 Task: Add Amazing Grass Organic Wheat Powder to the cart.
Action: Mouse moved to (325, 169)
Screenshot: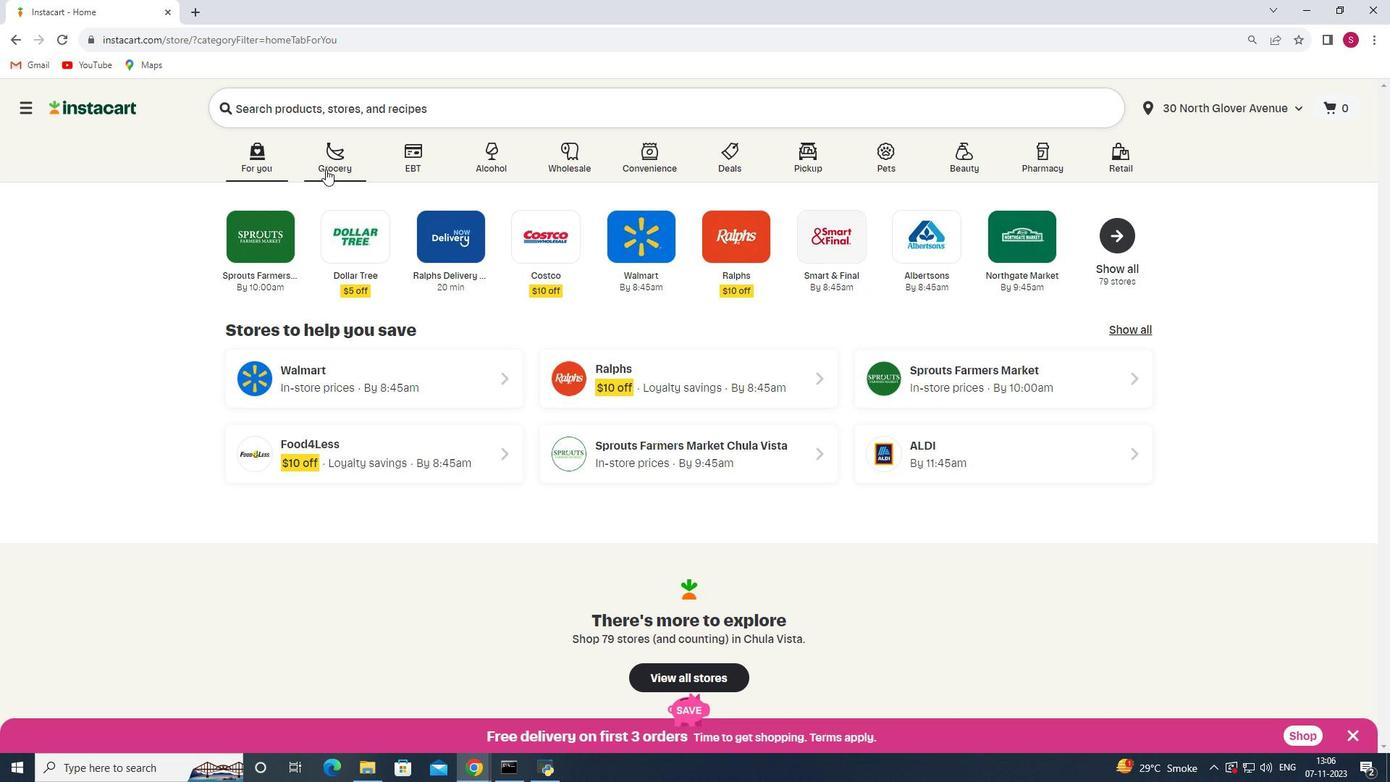 
Action: Mouse pressed left at (325, 169)
Screenshot: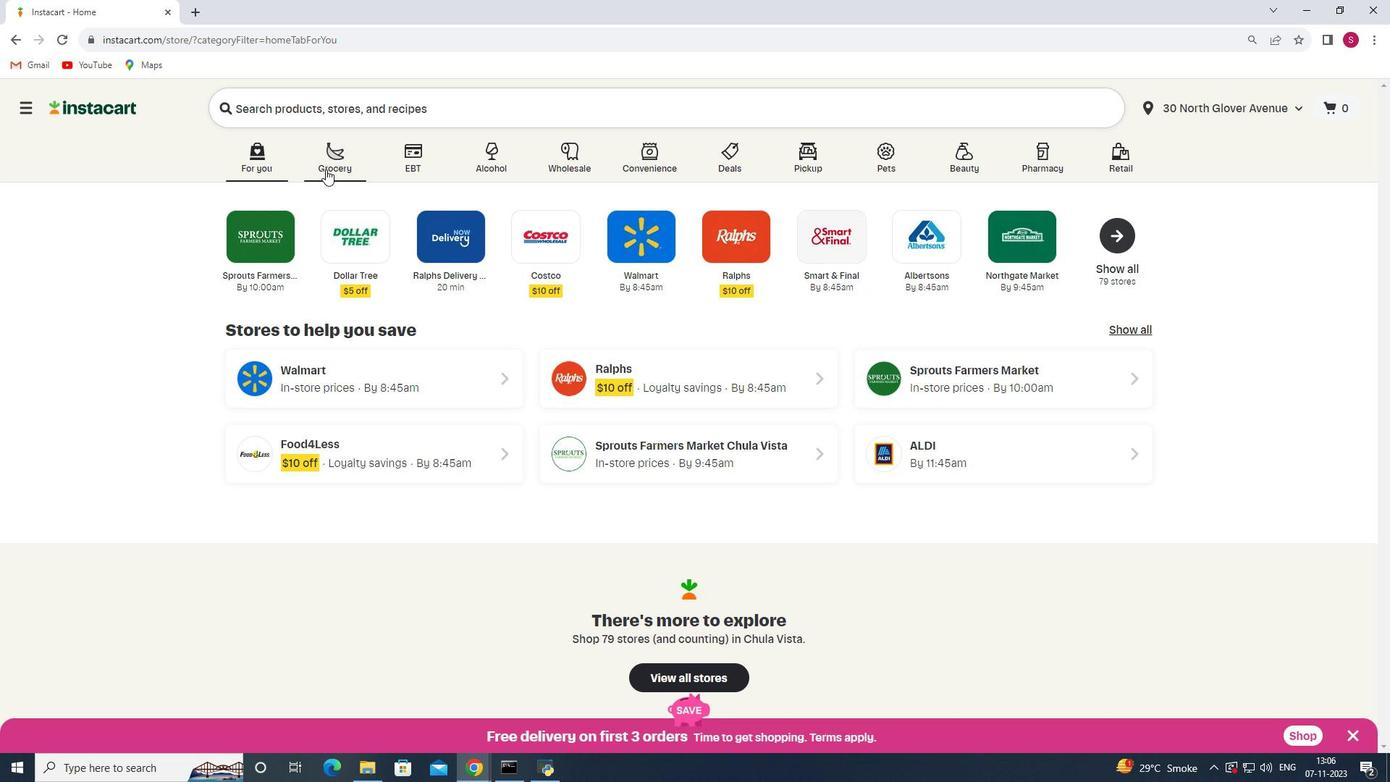
Action: Mouse moved to (330, 438)
Screenshot: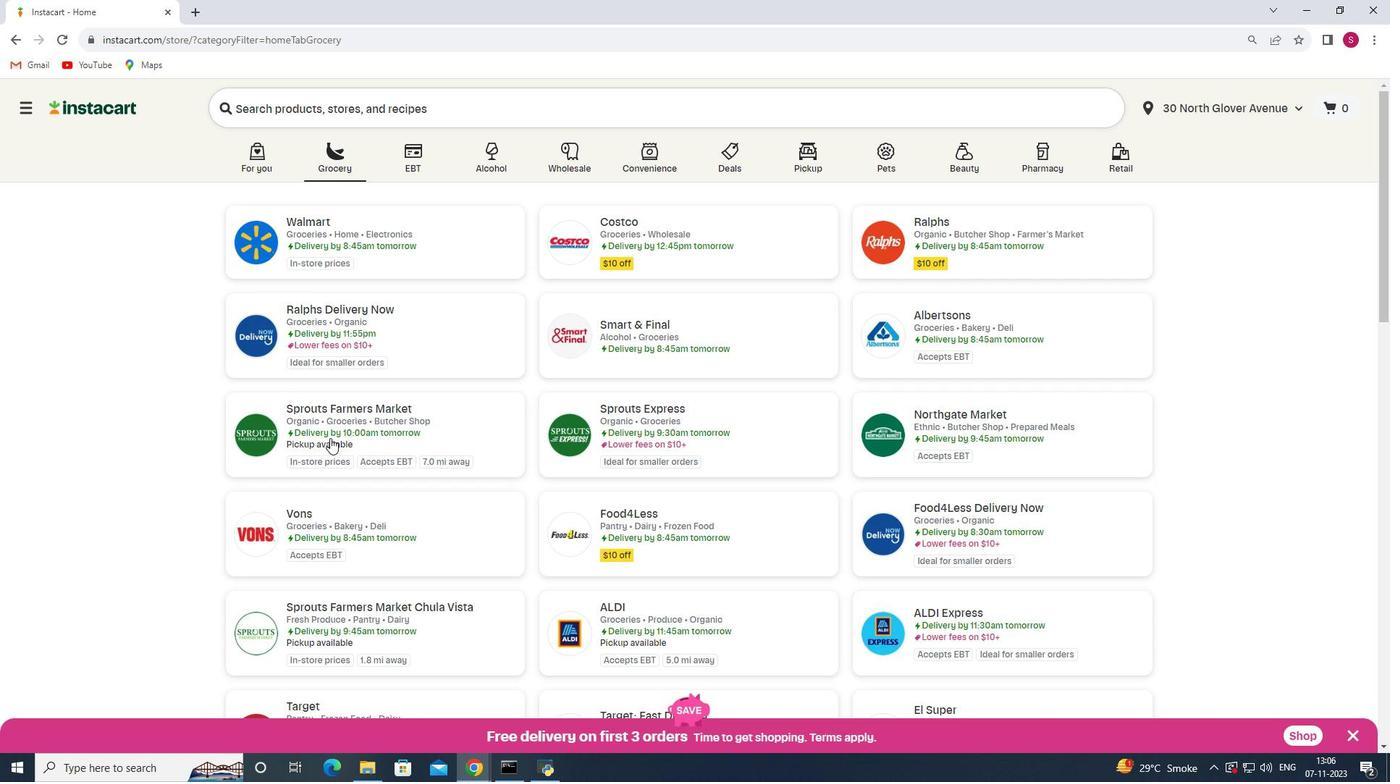 
Action: Mouse pressed left at (330, 438)
Screenshot: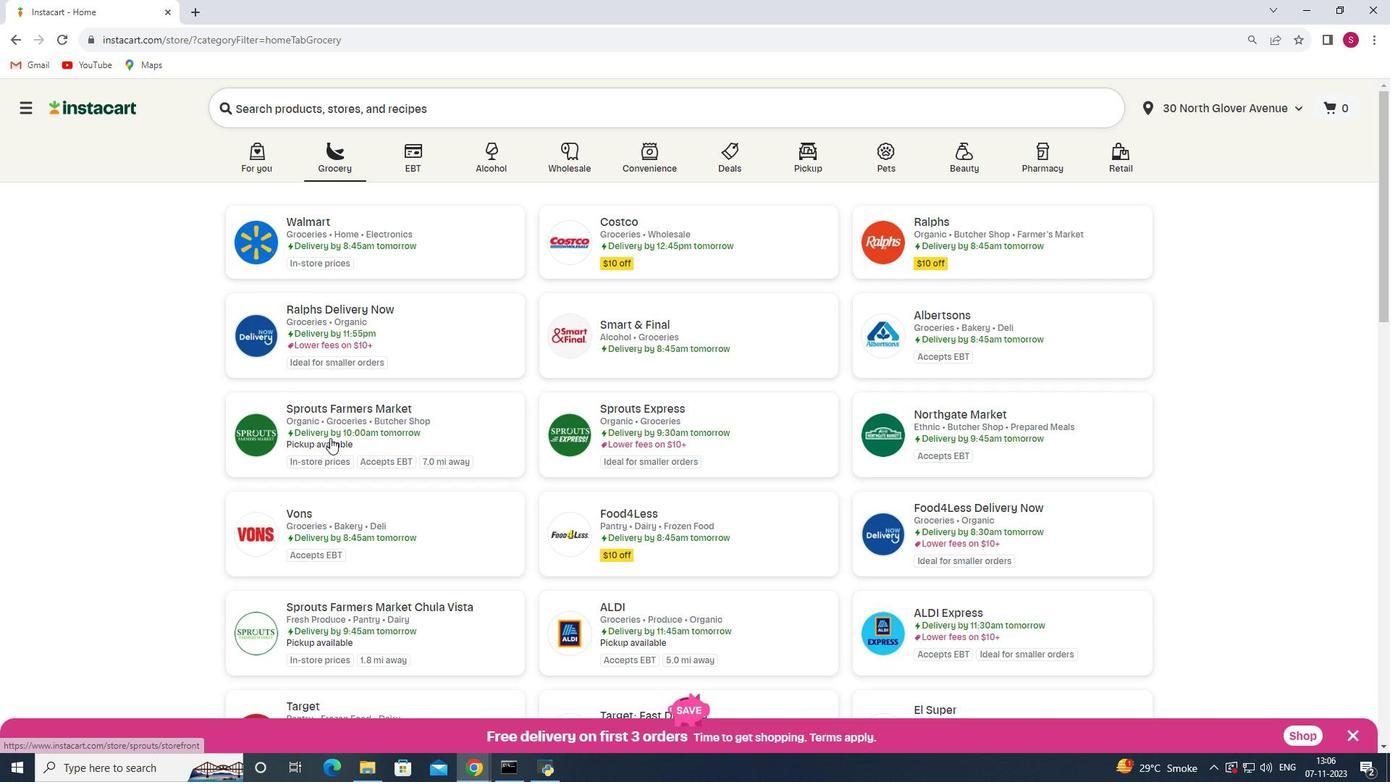 
Action: Mouse moved to (34, 442)
Screenshot: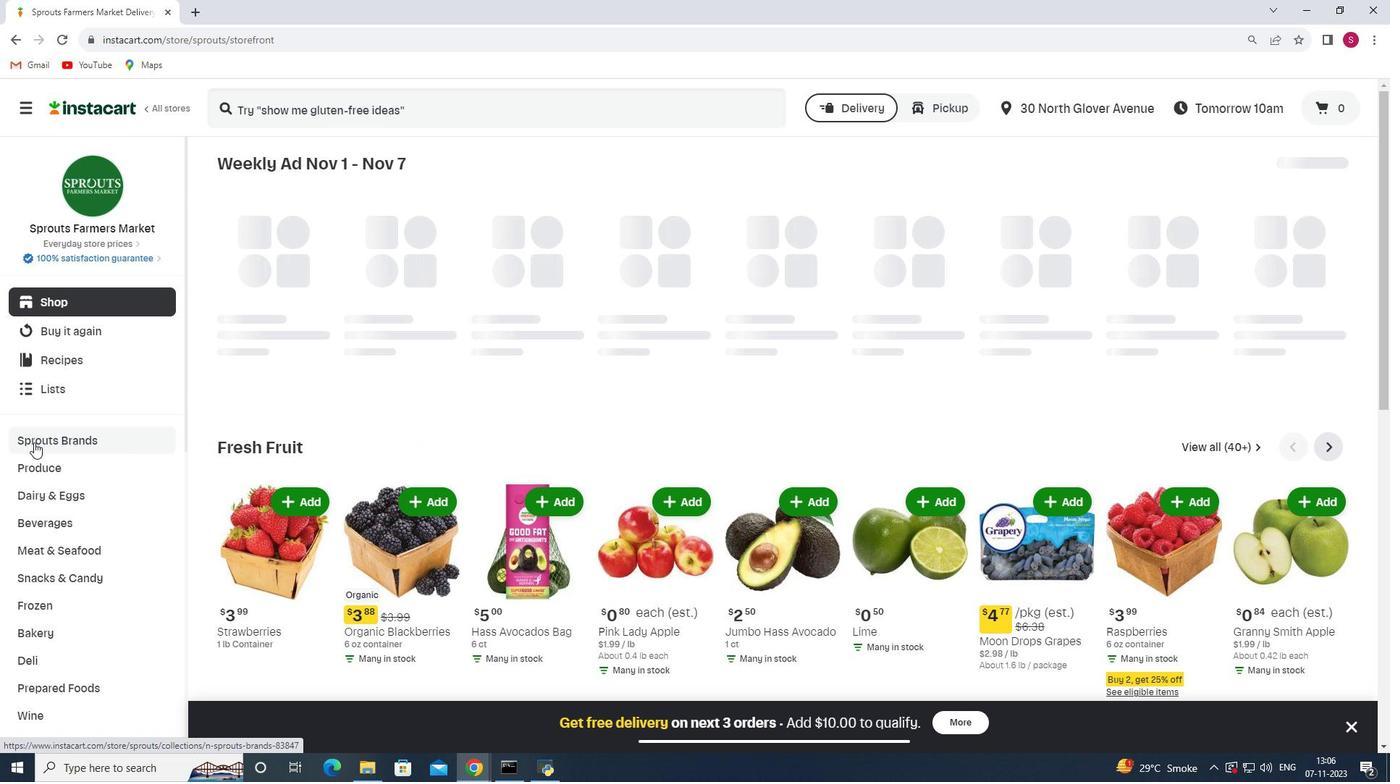 
Action: Mouse scrolled (34, 441) with delta (0, 0)
Screenshot: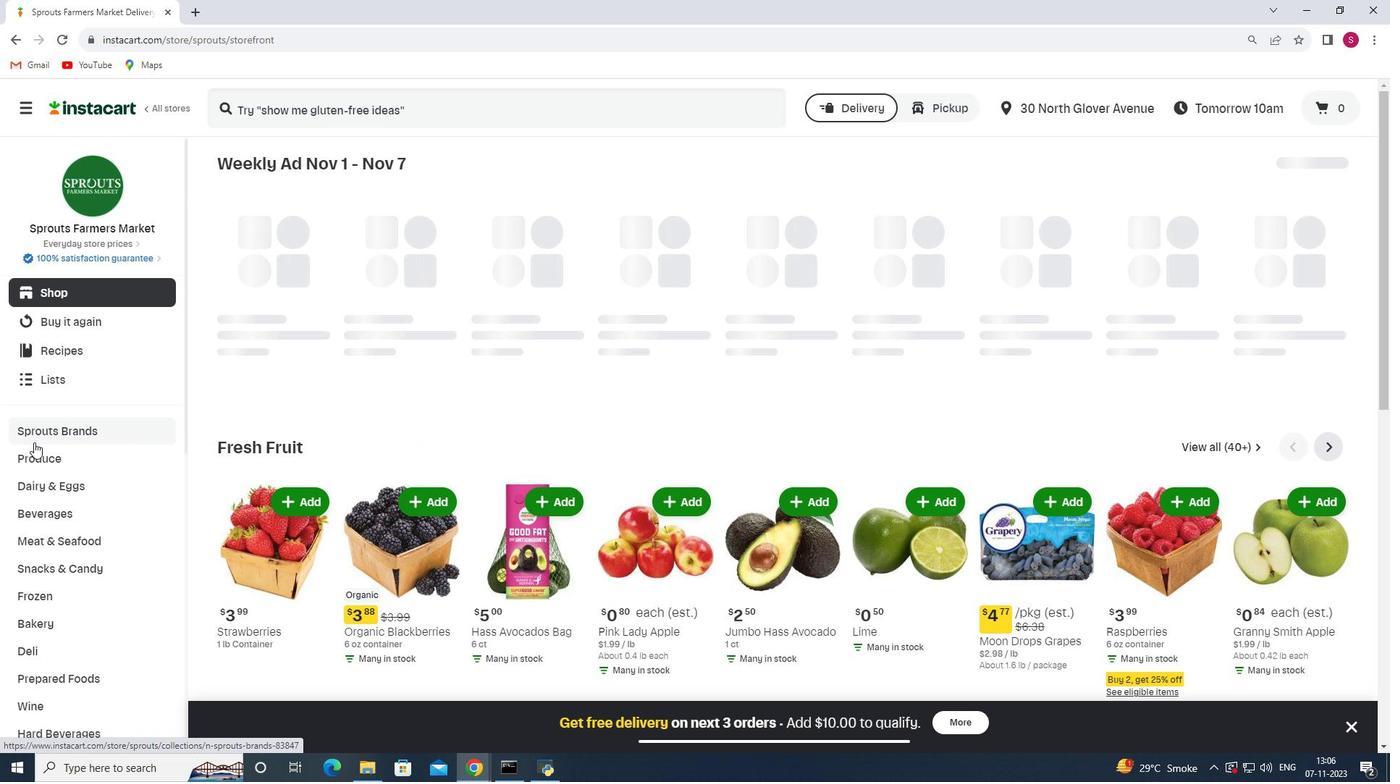 
Action: Mouse scrolled (34, 441) with delta (0, 0)
Screenshot: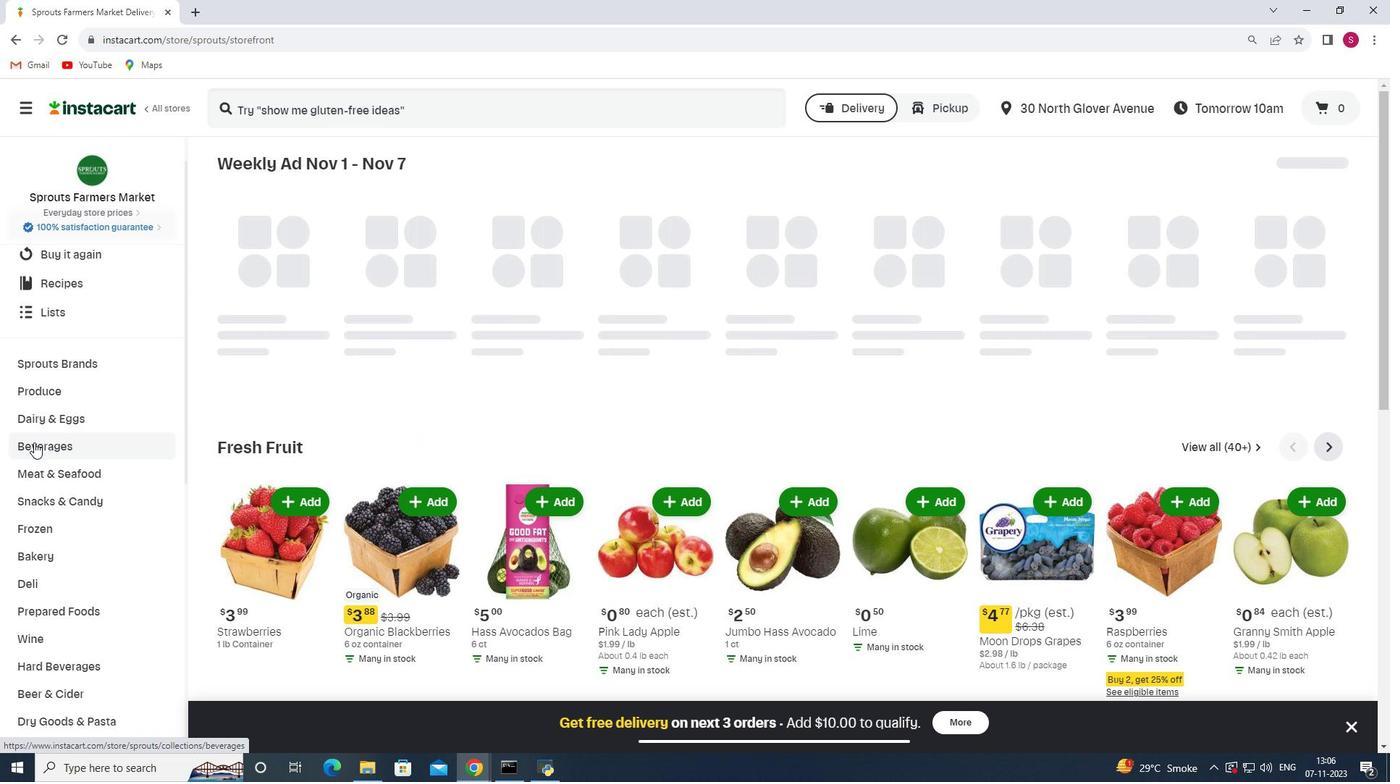 
Action: Mouse scrolled (34, 441) with delta (0, 0)
Screenshot: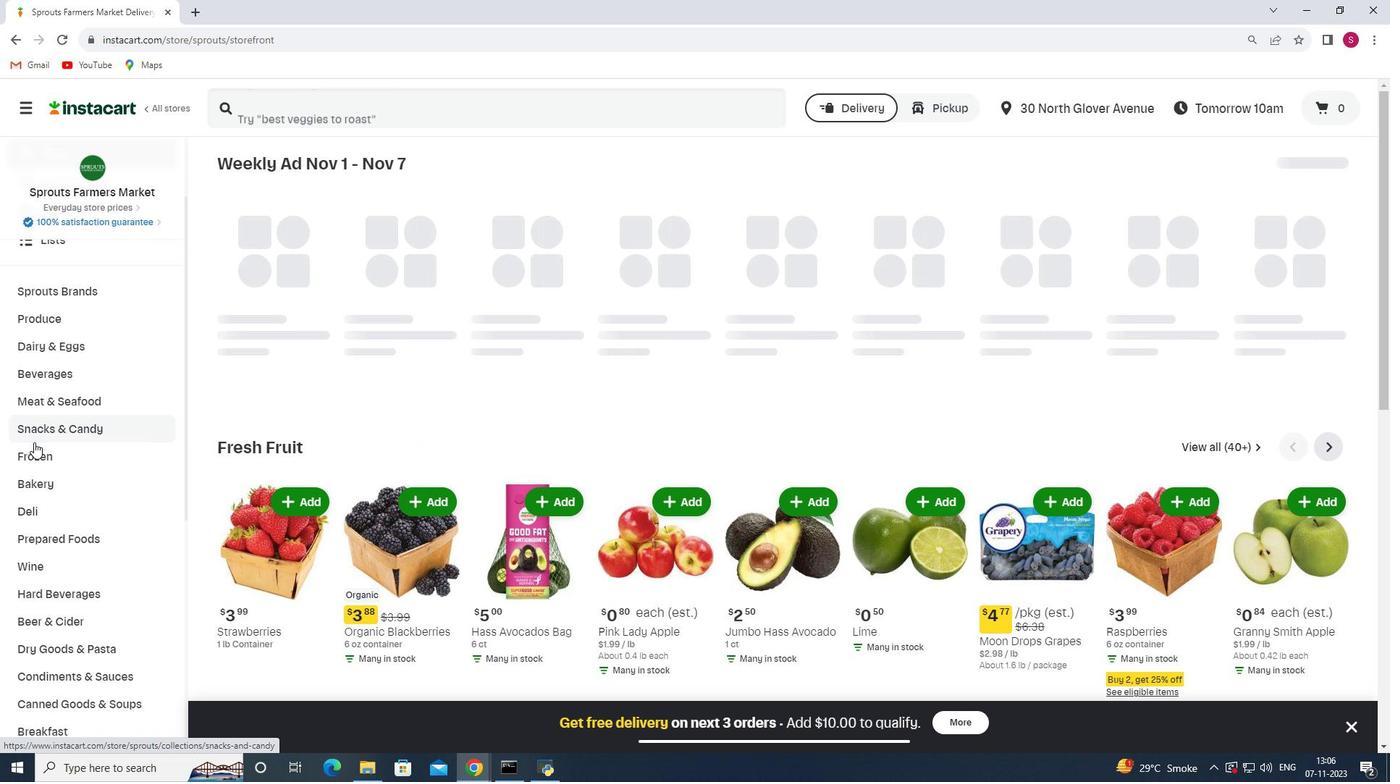 
Action: Mouse scrolled (34, 441) with delta (0, 0)
Screenshot: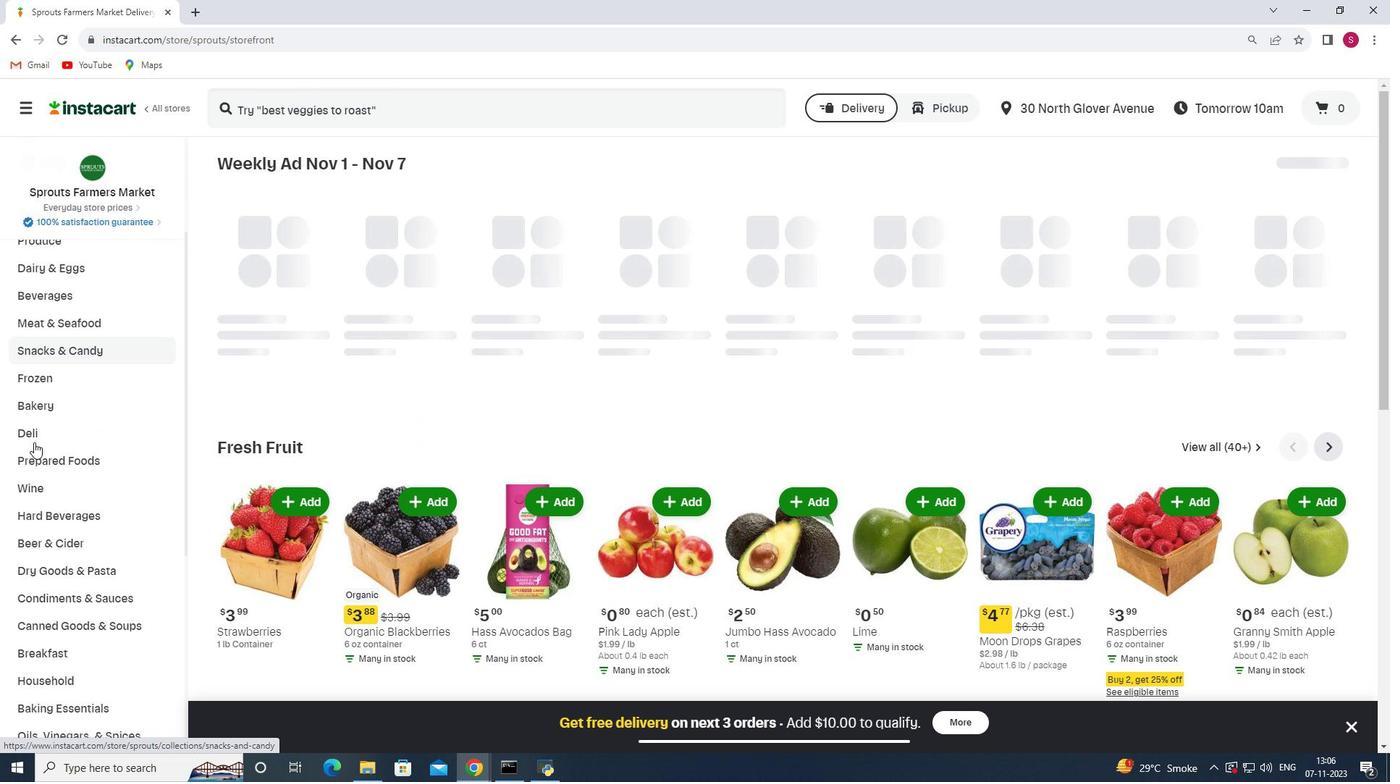 
Action: Mouse scrolled (34, 441) with delta (0, 0)
Screenshot: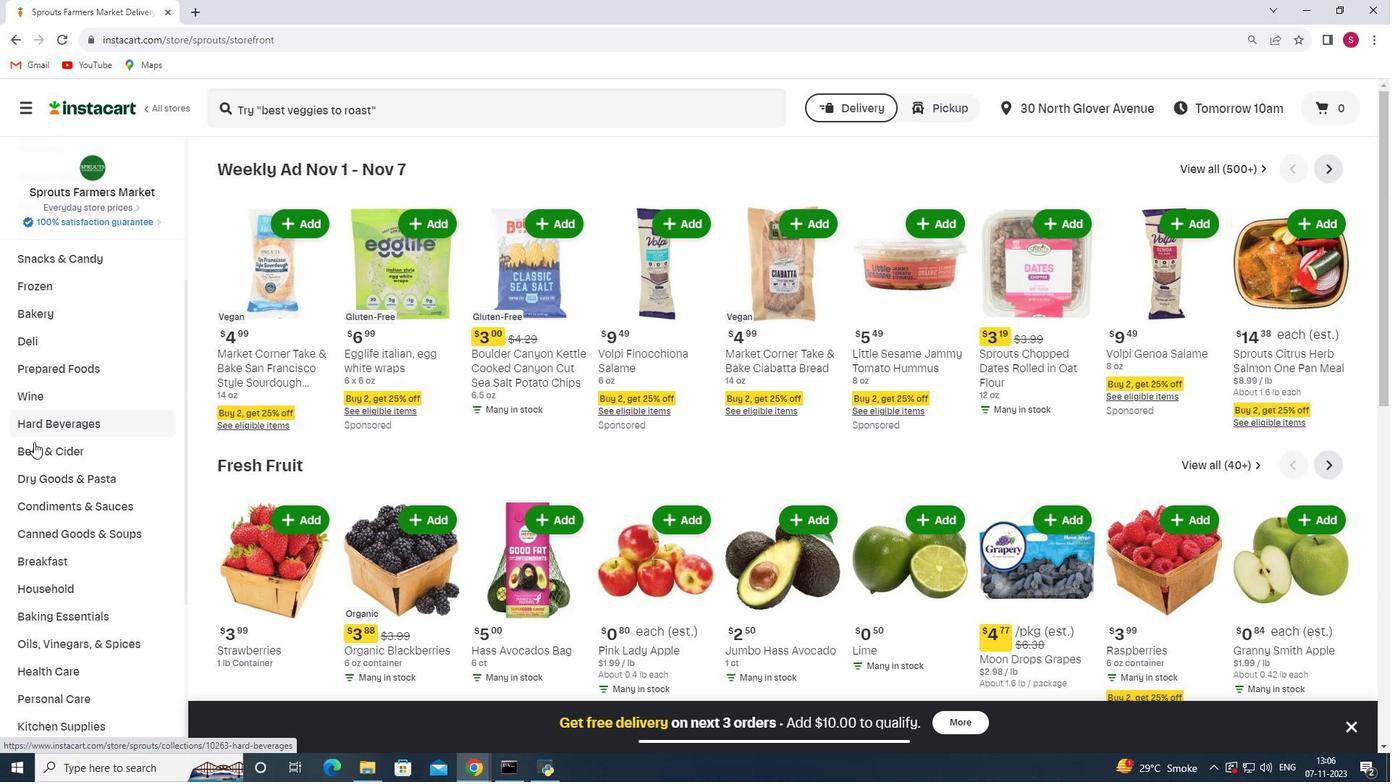 
Action: Mouse scrolled (34, 441) with delta (0, 0)
Screenshot: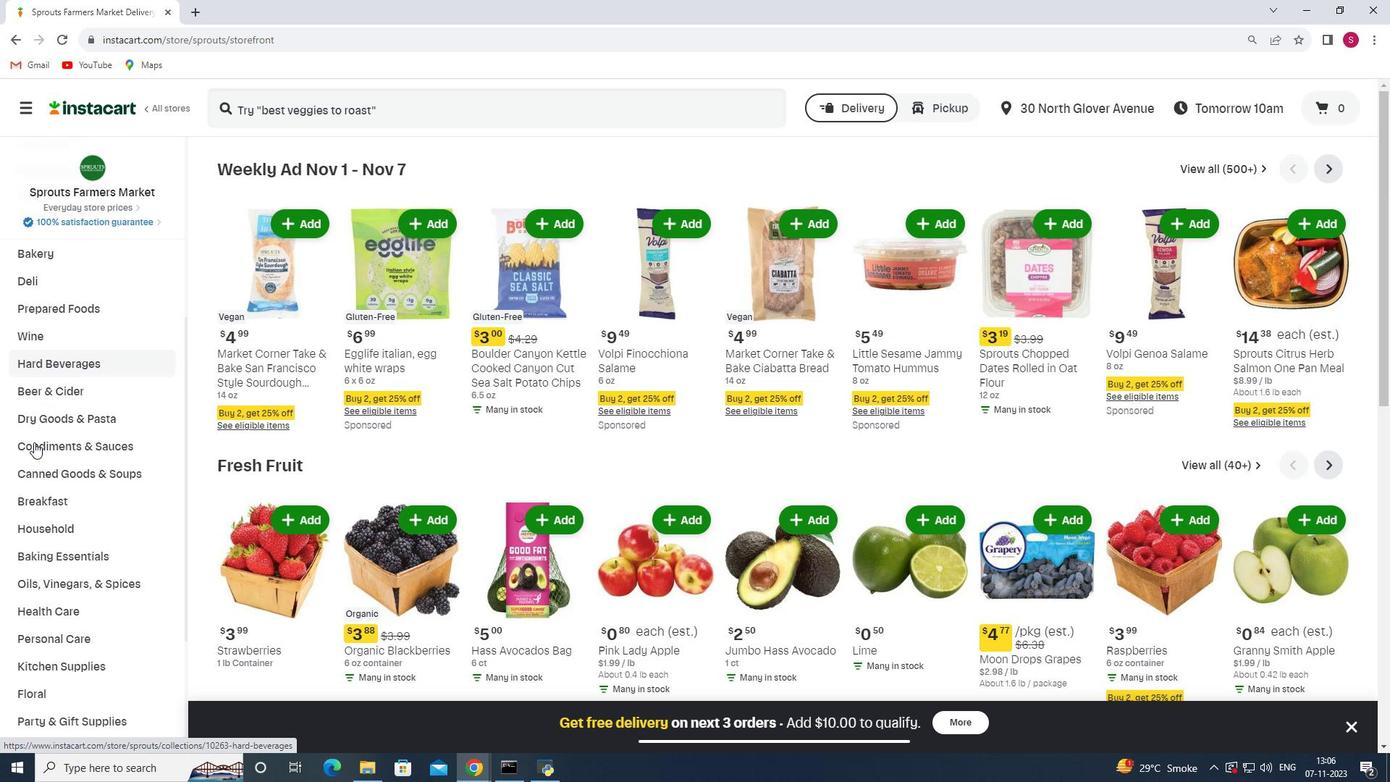 
Action: Mouse scrolled (34, 441) with delta (0, 0)
Screenshot: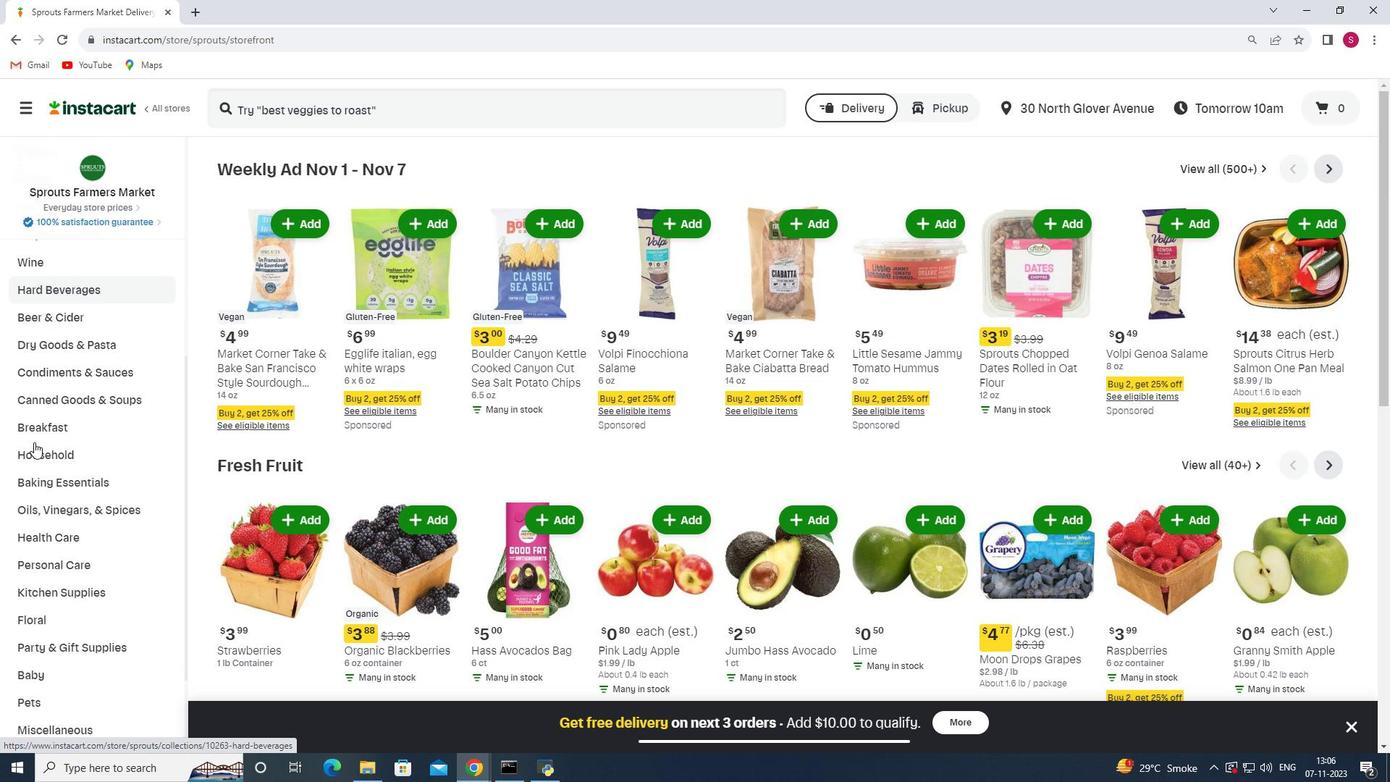 
Action: Mouse scrolled (34, 441) with delta (0, 0)
Screenshot: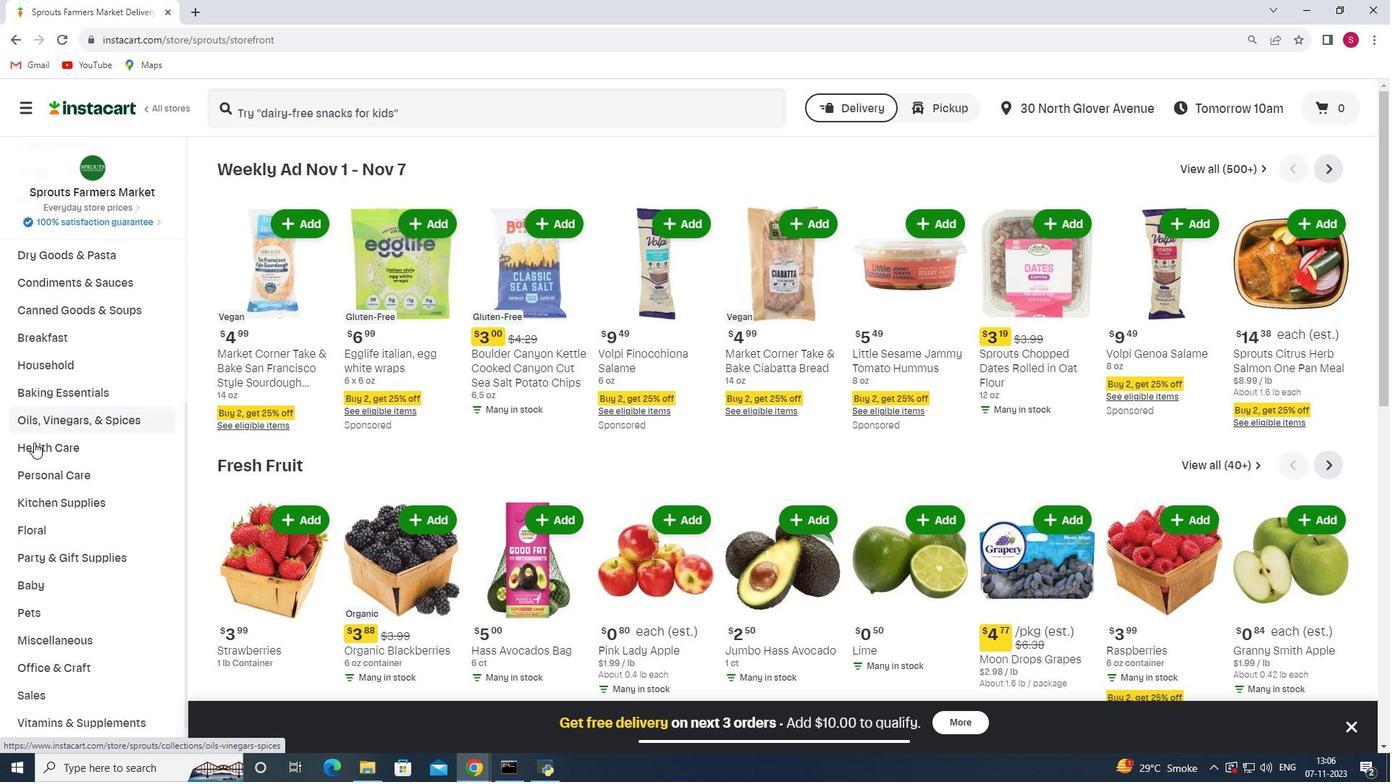 
Action: Mouse moved to (68, 408)
Screenshot: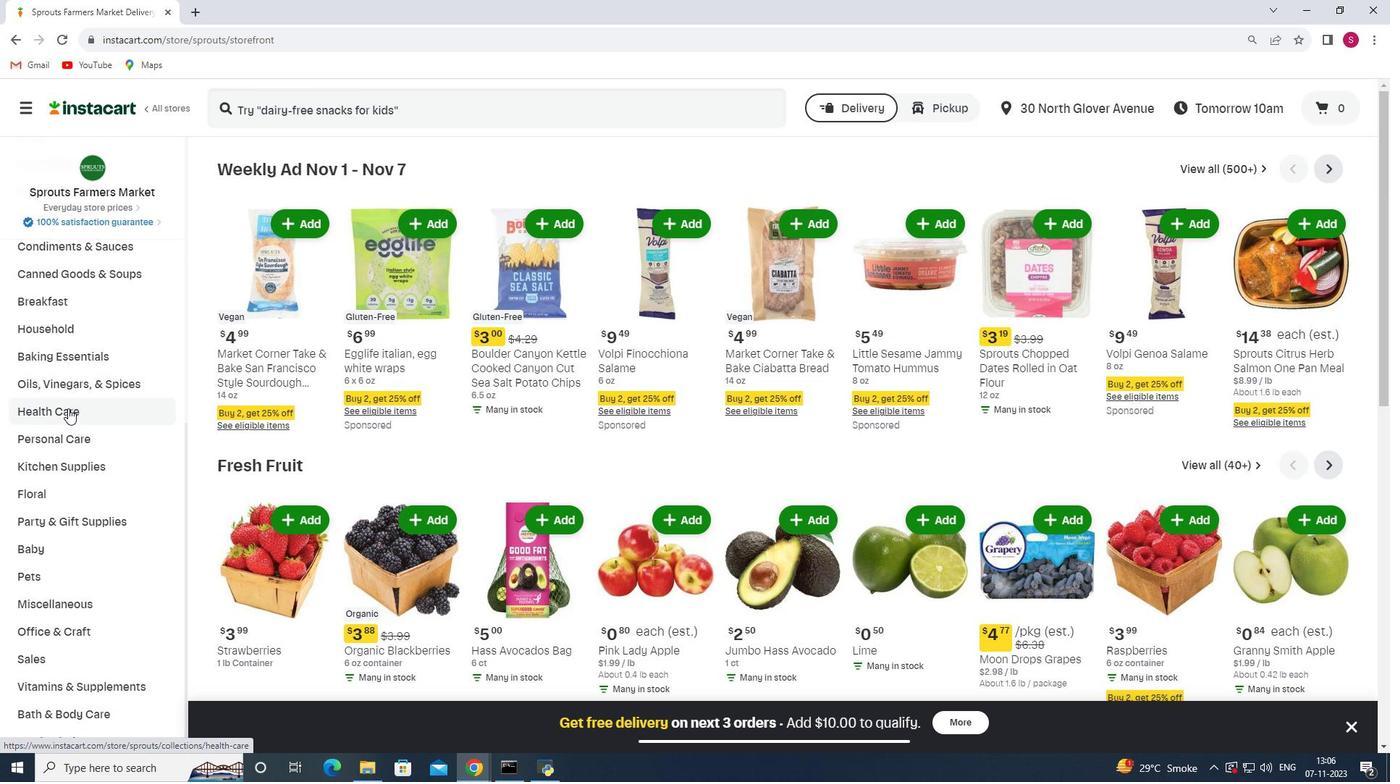 
Action: Mouse pressed left at (68, 408)
Screenshot: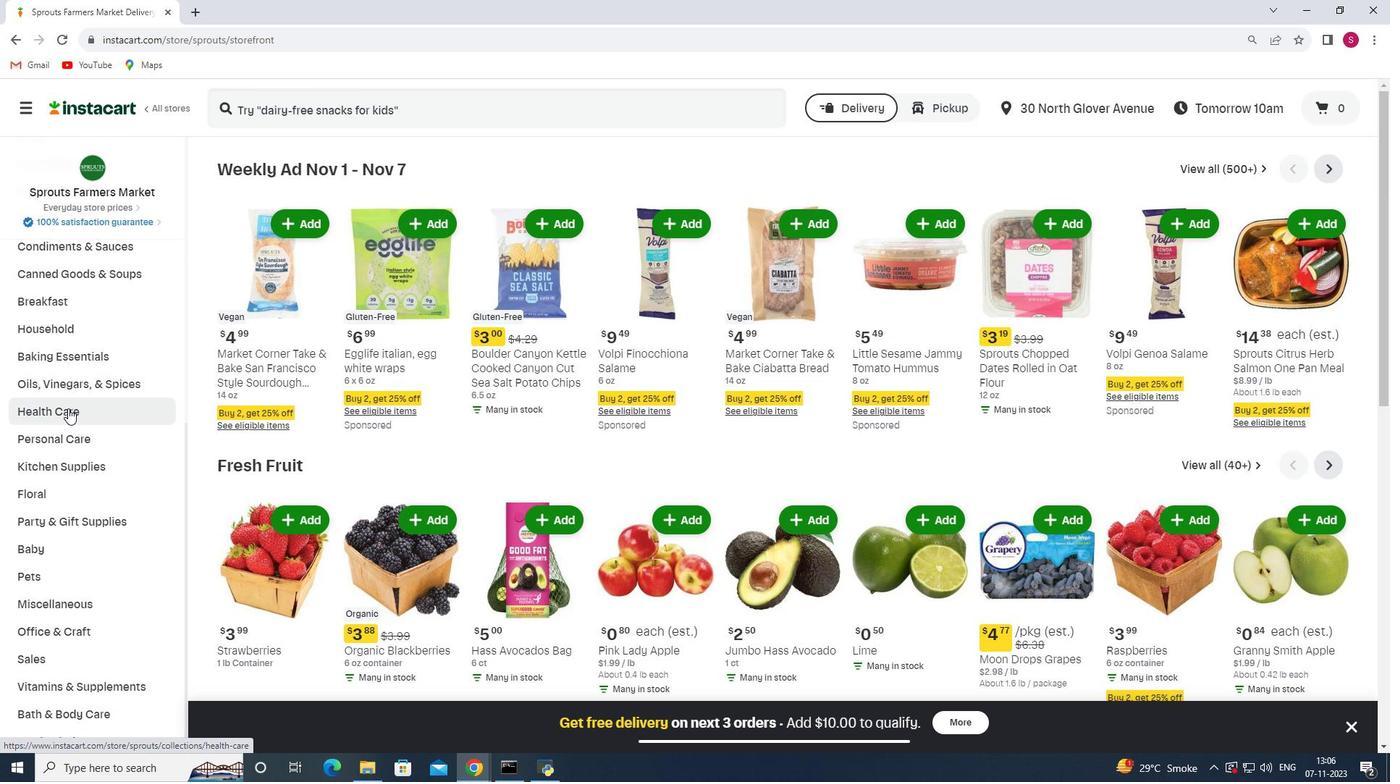 
Action: Mouse moved to (467, 209)
Screenshot: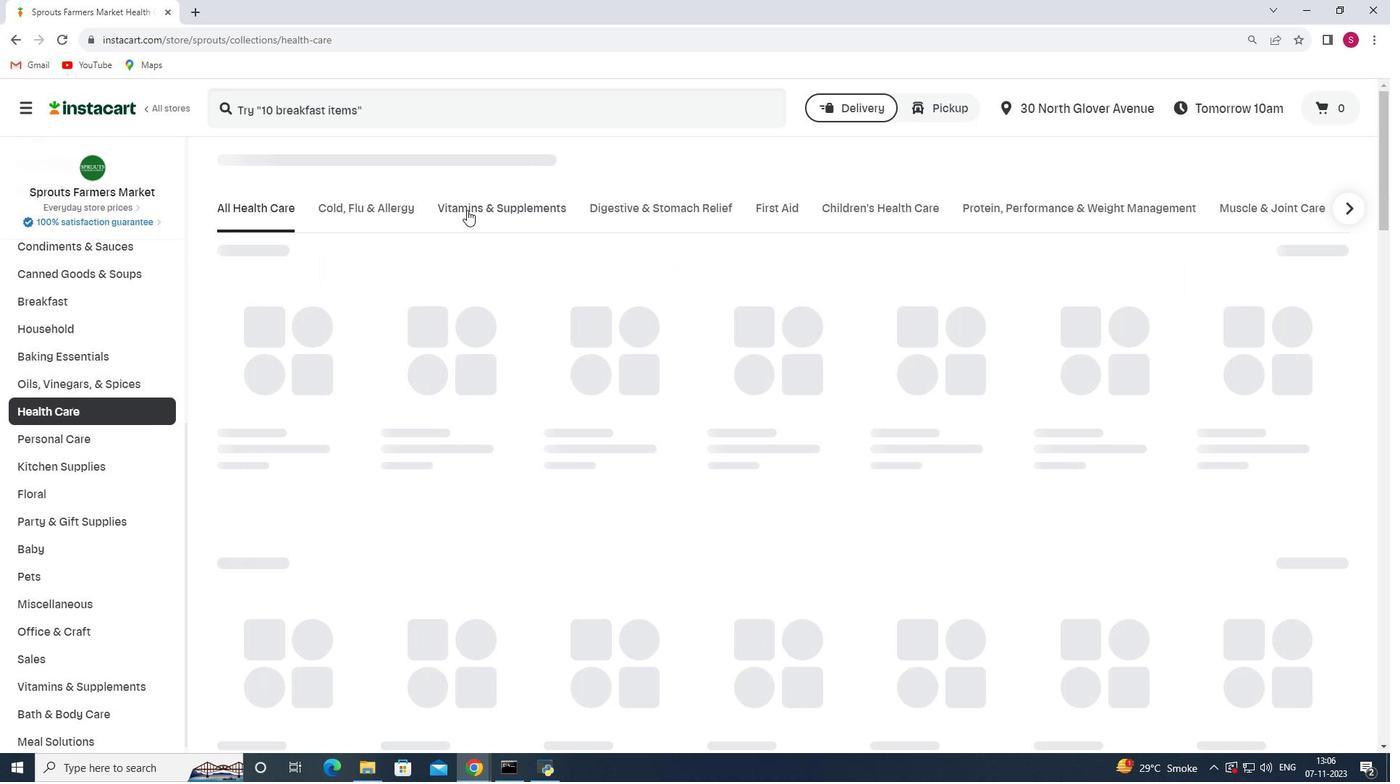 
Action: Mouse pressed left at (467, 209)
Screenshot: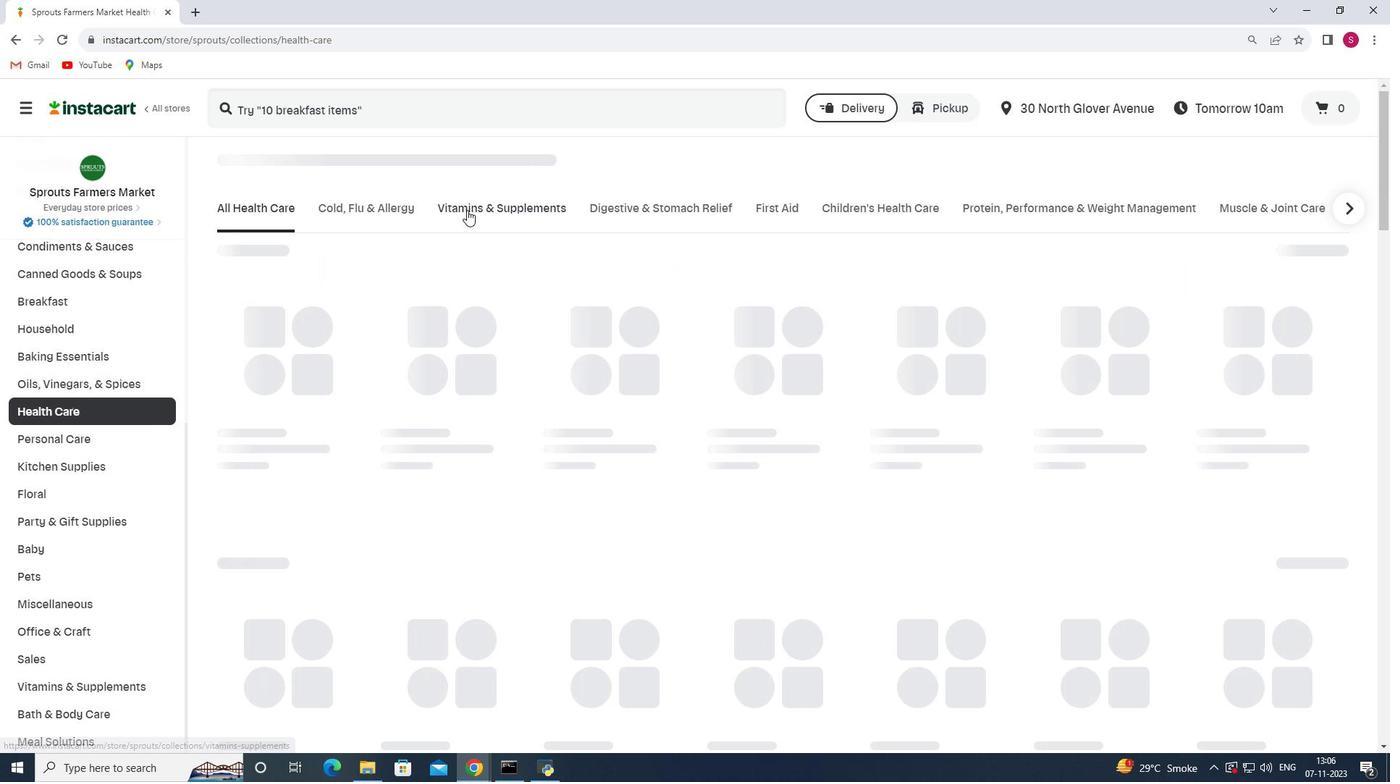 
Action: Mouse moved to (573, 276)
Screenshot: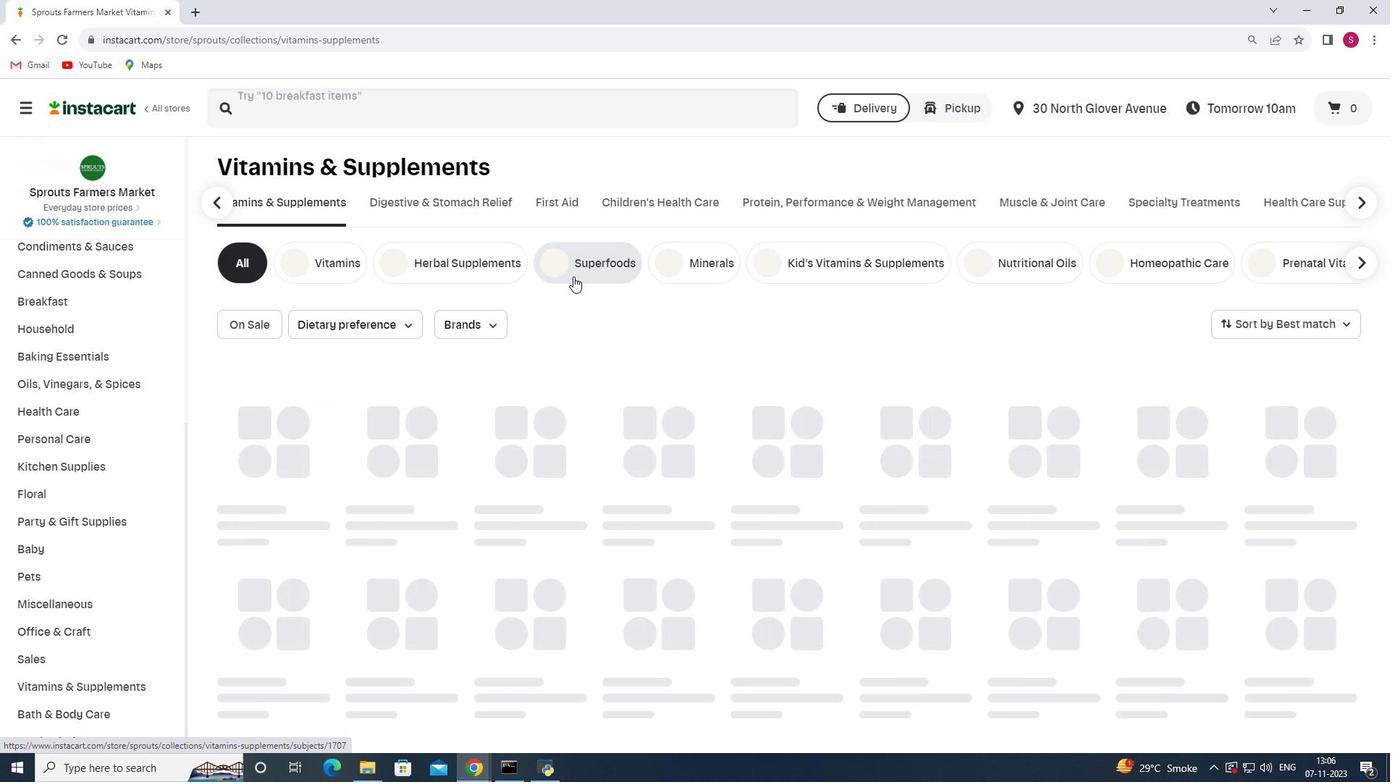 
Action: Mouse pressed left at (573, 276)
Screenshot: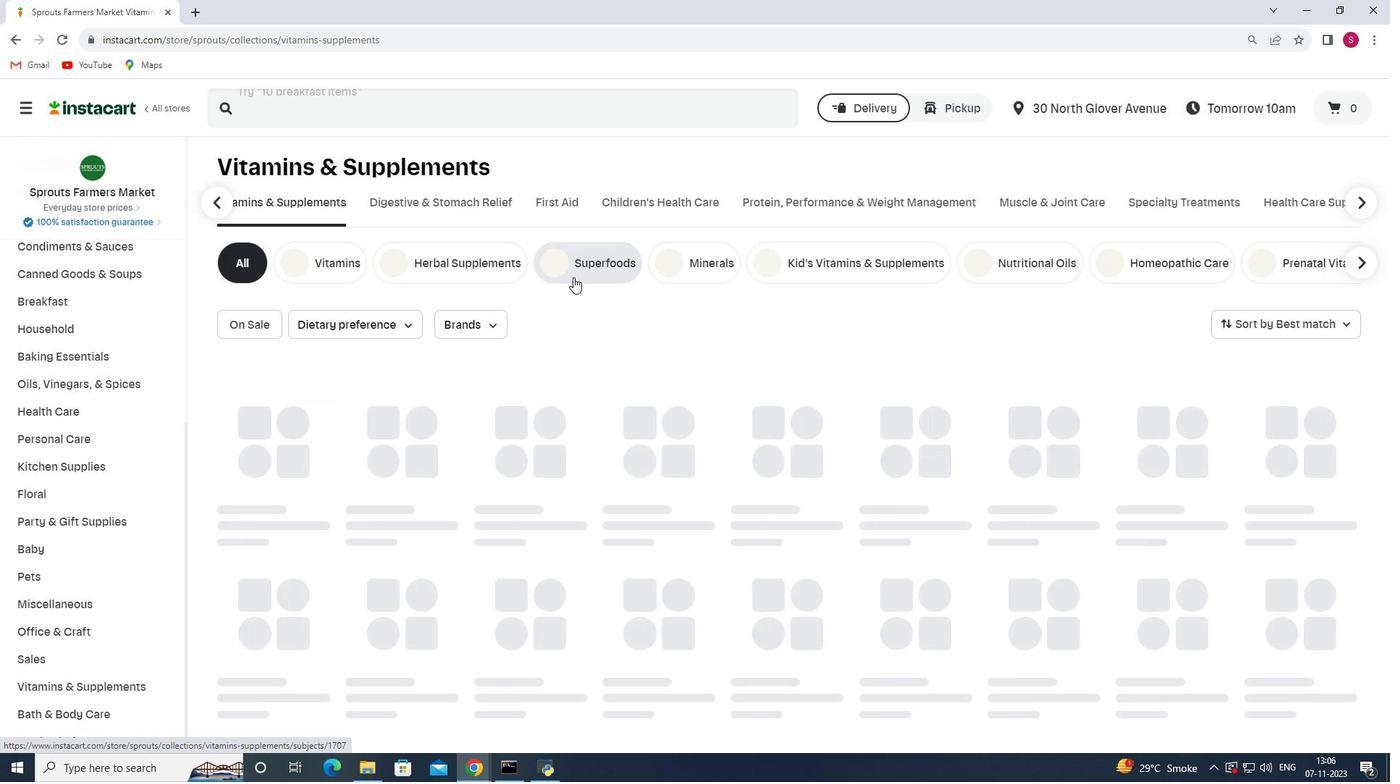 
Action: Mouse moved to (409, 102)
Screenshot: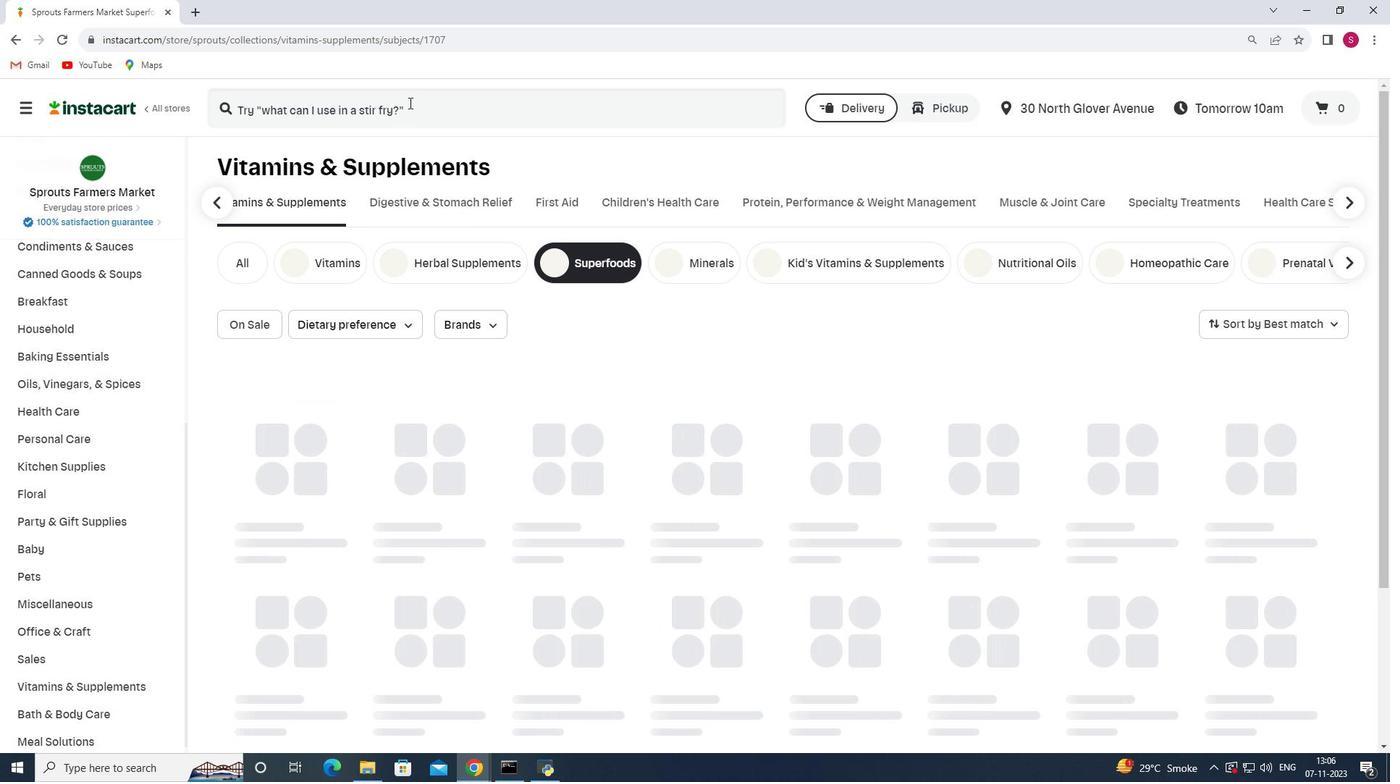 
Action: Mouse pressed left at (409, 102)
Screenshot: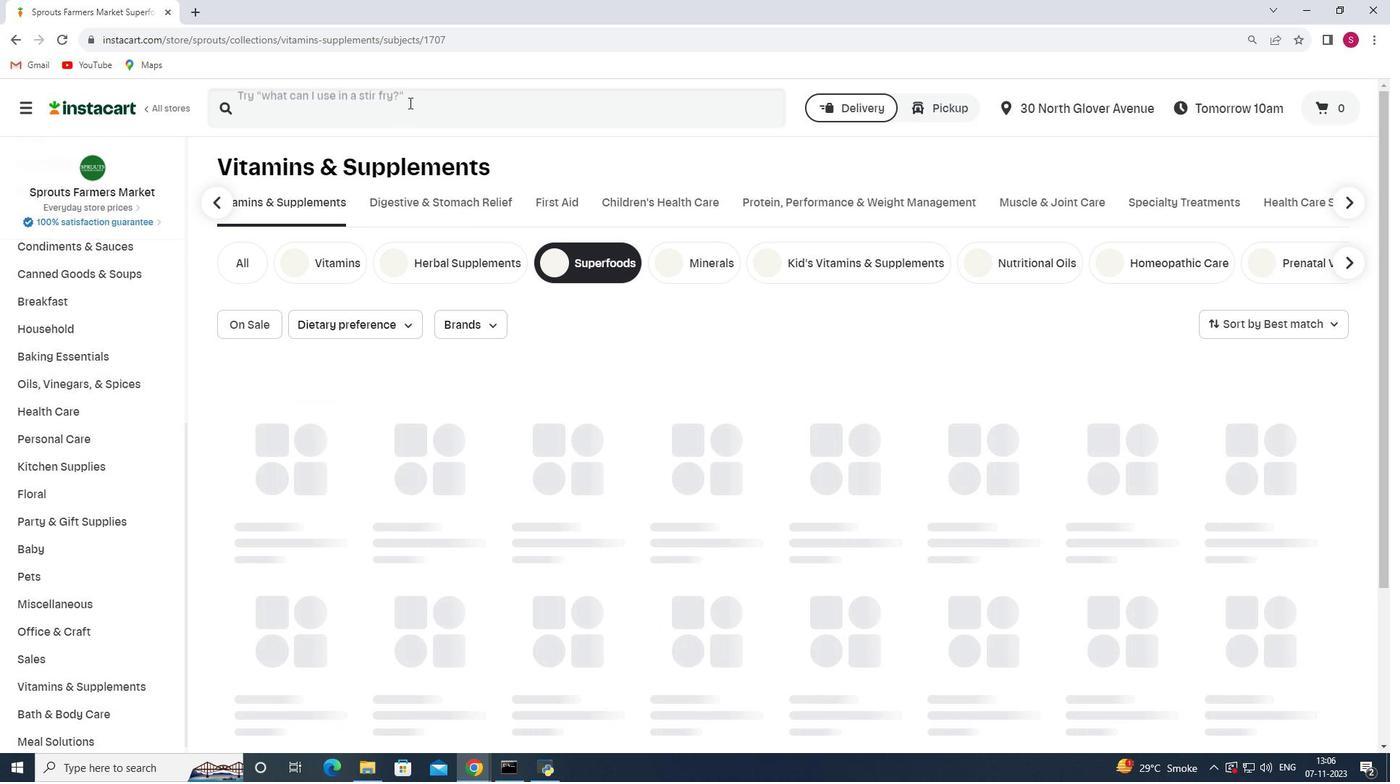 
Action: Key pressed <Key.shift>Amazing<Key.space><Key.shift>Grass<Key.space><Key.shift>organic<Key.space><Key.shift>Wheat<Key.space><Key.shift>powder<Key.enter>
Screenshot: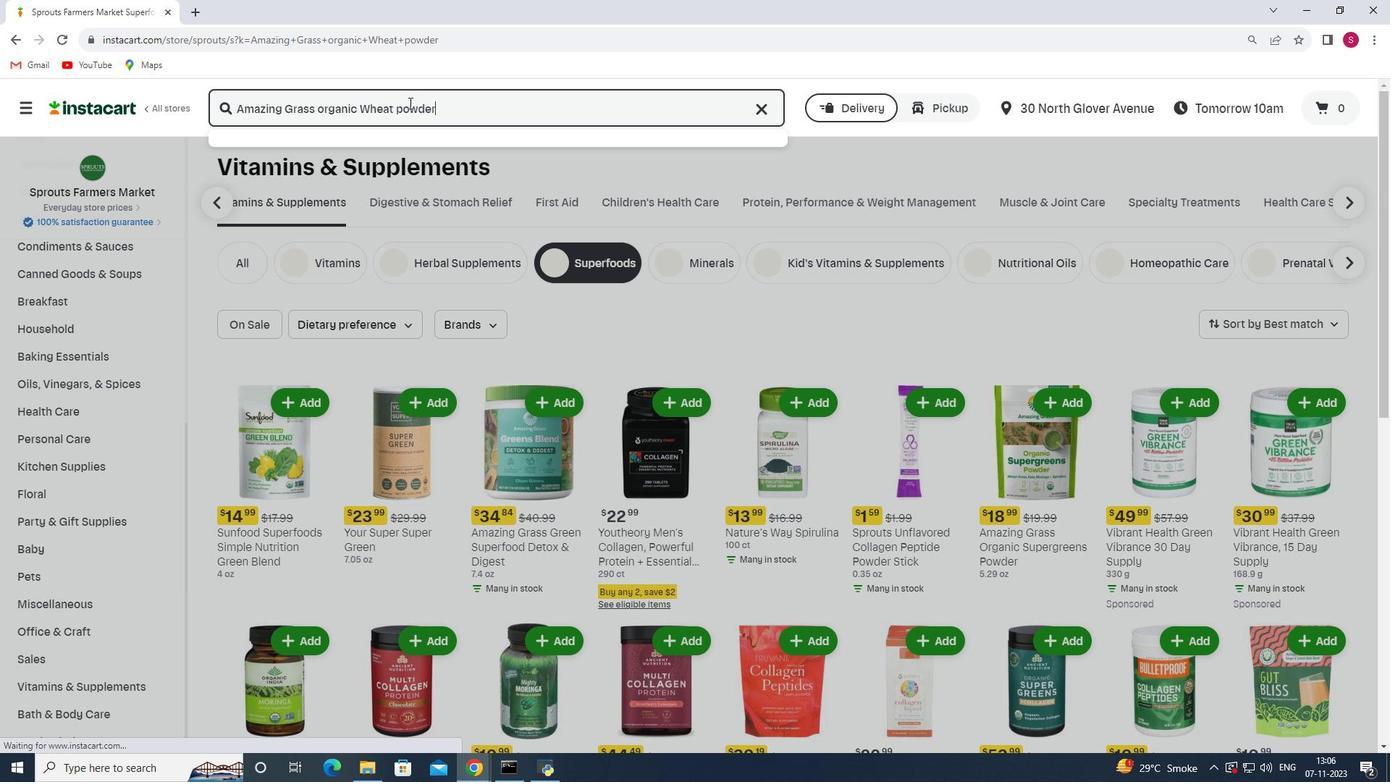 
Action: Mouse moved to (414, 228)
Screenshot: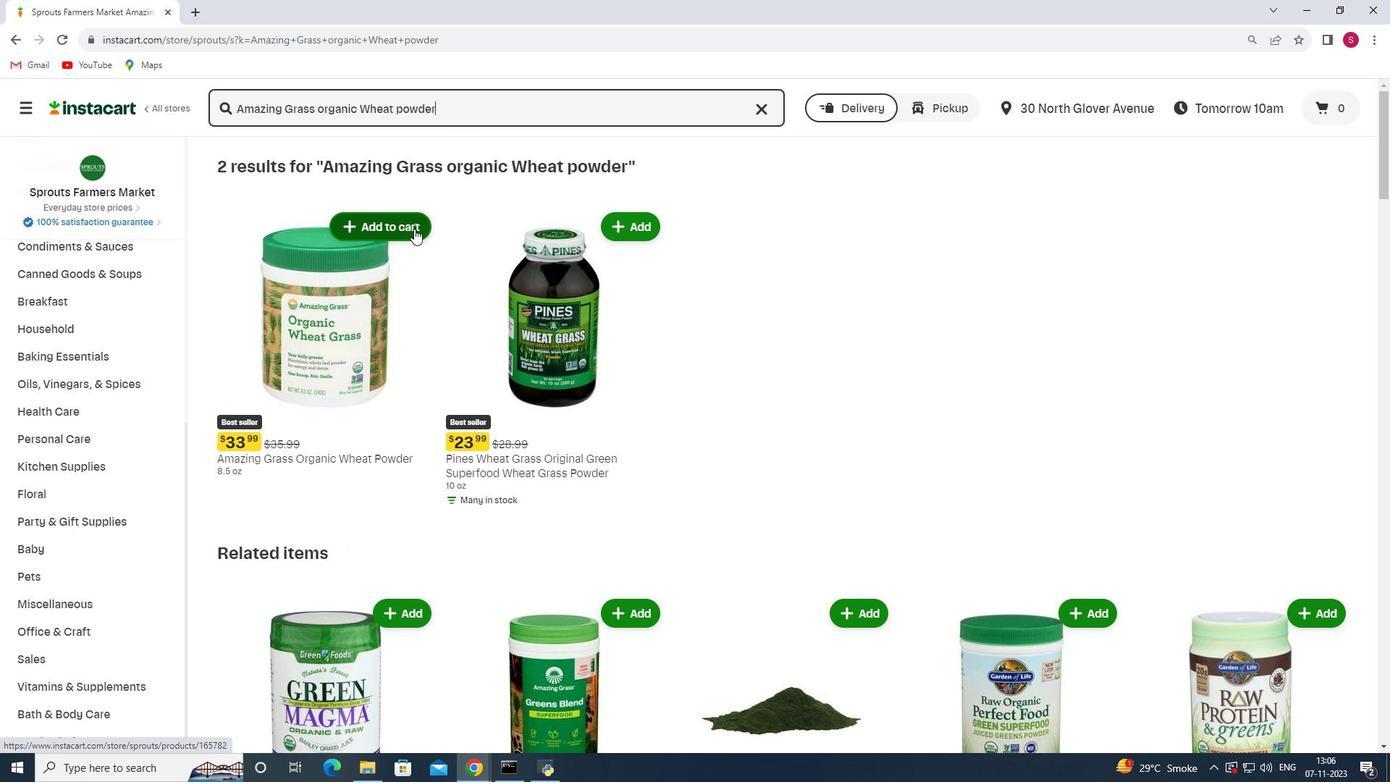 
Action: Mouse pressed left at (414, 228)
Screenshot: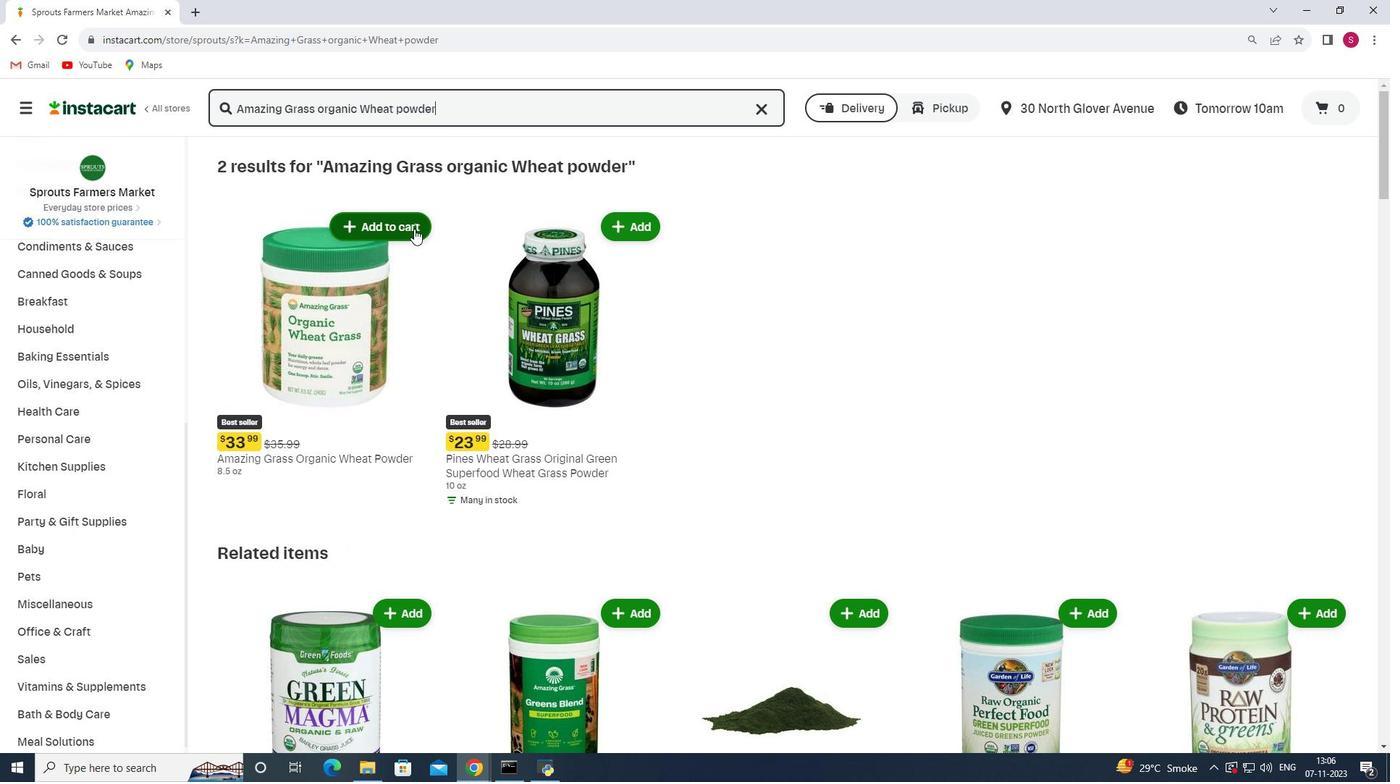 
Action: Mouse moved to (413, 228)
Screenshot: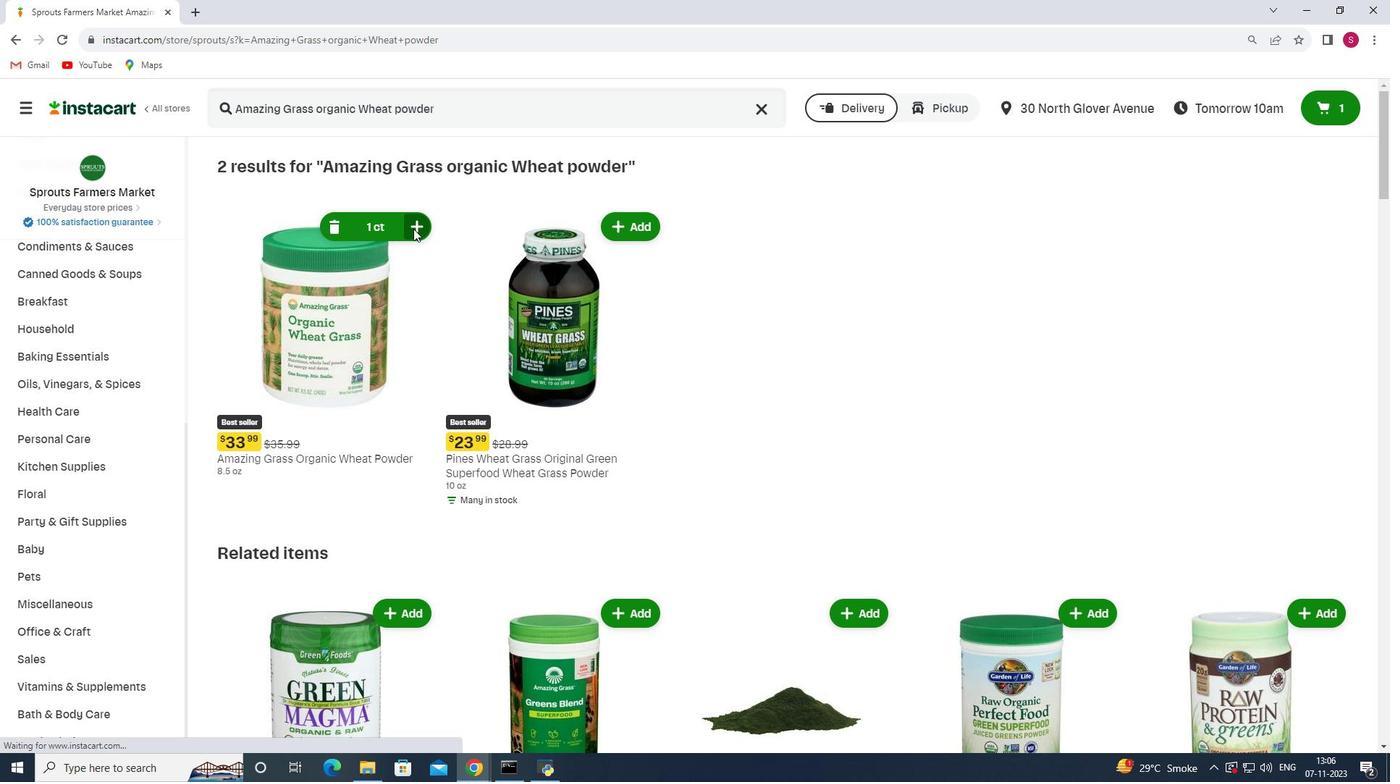 
